 Task: Add Bluebird Botanicals Sport Hemp Lotion With CBD 1250+ MG Per Tube to the cart.
Action: Mouse moved to (900, 297)
Screenshot: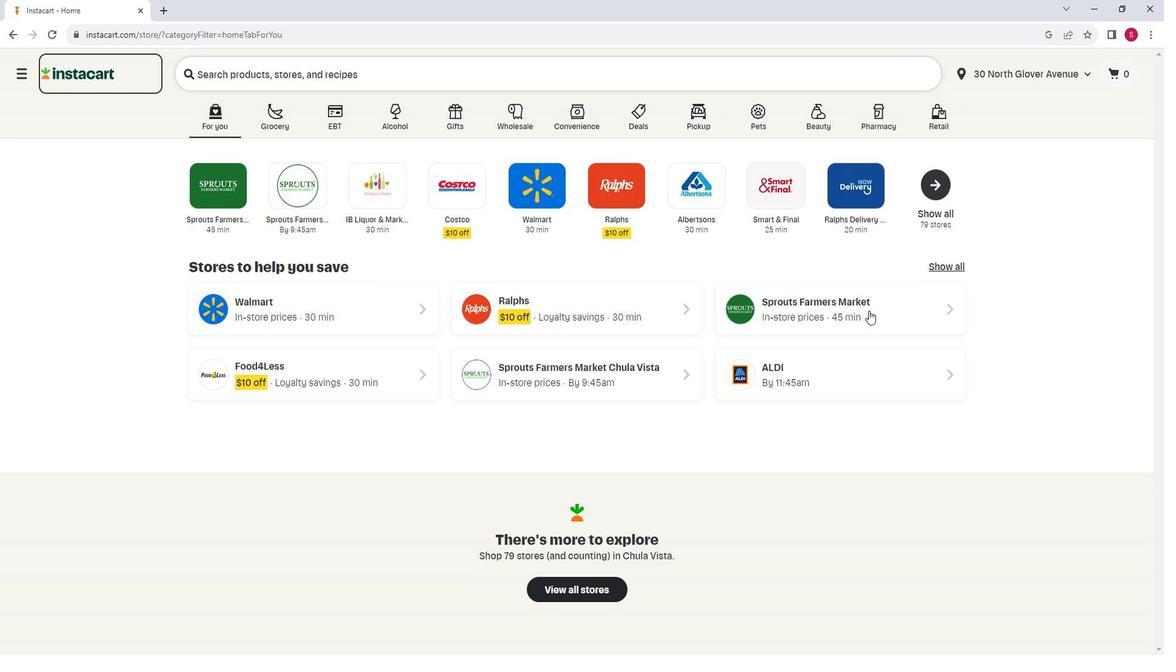 
Action: Mouse pressed left at (900, 297)
Screenshot: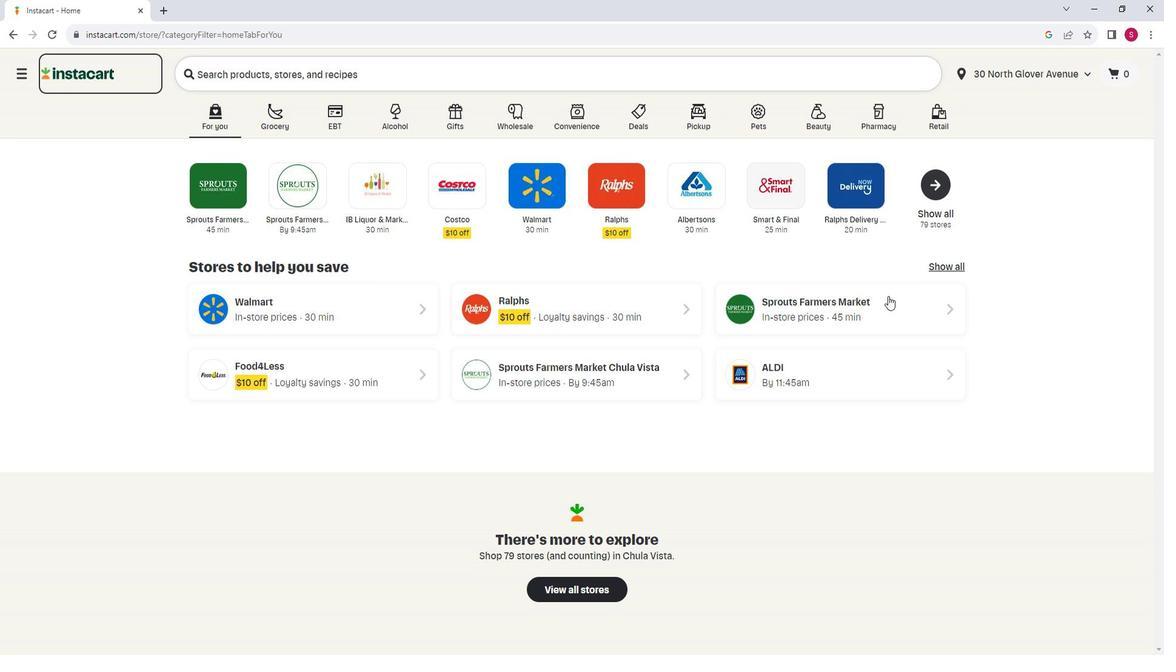 
Action: Mouse moved to (117, 388)
Screenshot: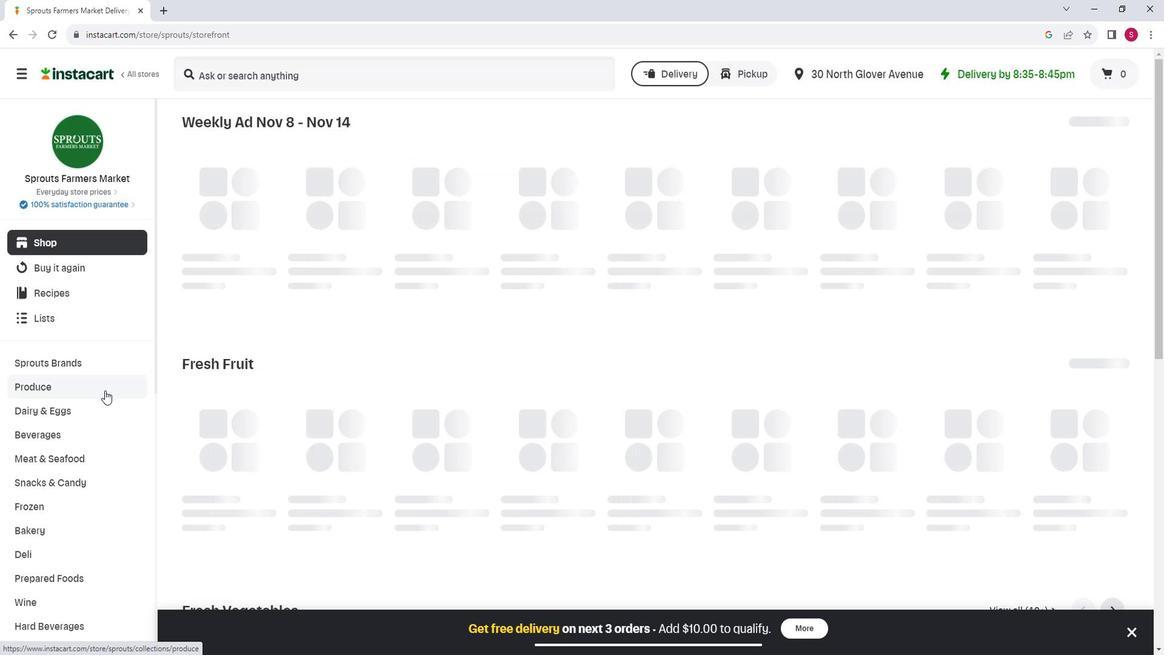 
Action: Mouse scrolled (117, 388) with delta (0, 0)
Screenshot: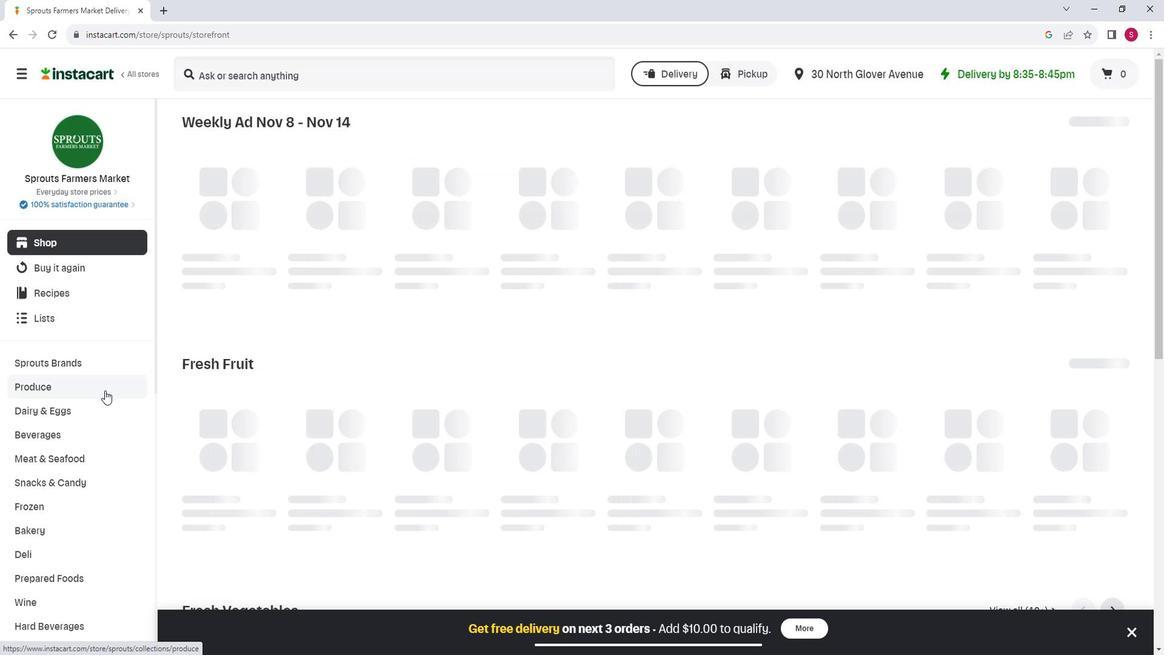 
Action: Mouse moved to (116, 388)
Screenshot: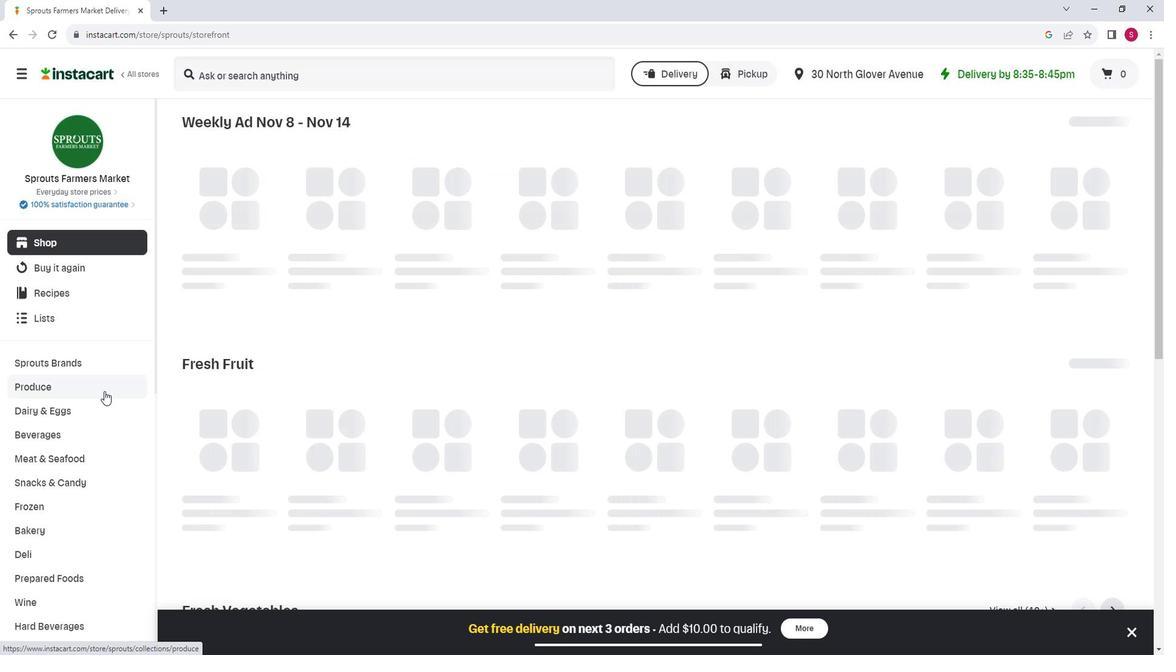 
Action: Mouse scrolled (116, 388) with delta (0, 0)
Screenshot: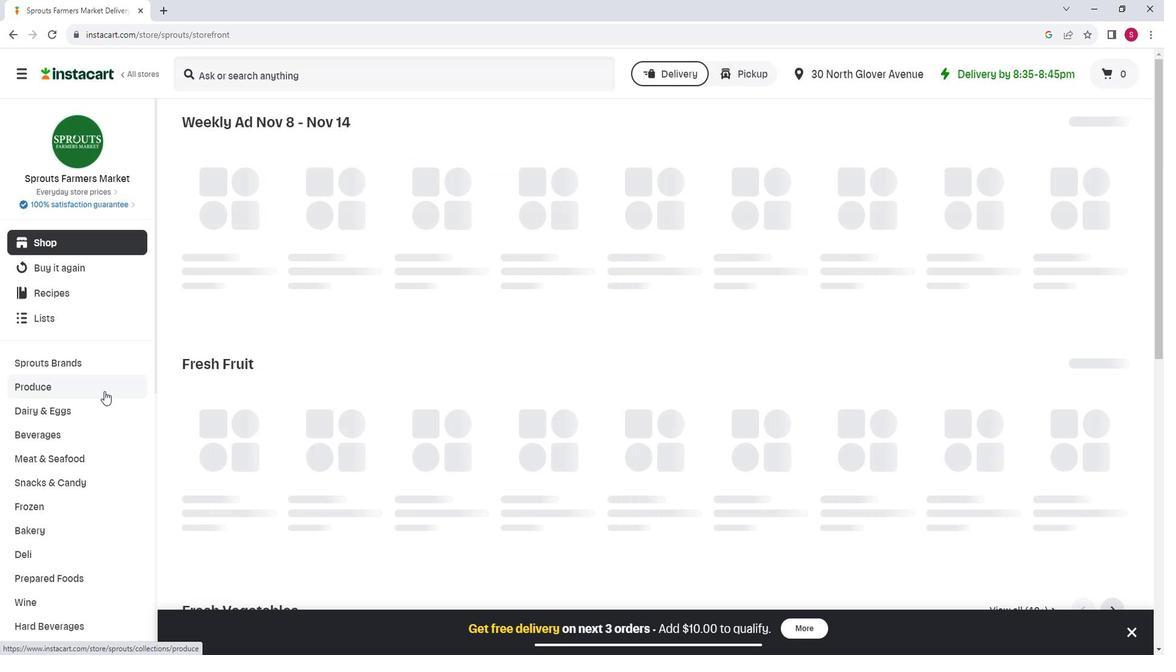 
Action: Mouse scrolled (116, 388) with delta (0, 0)
Screenshot: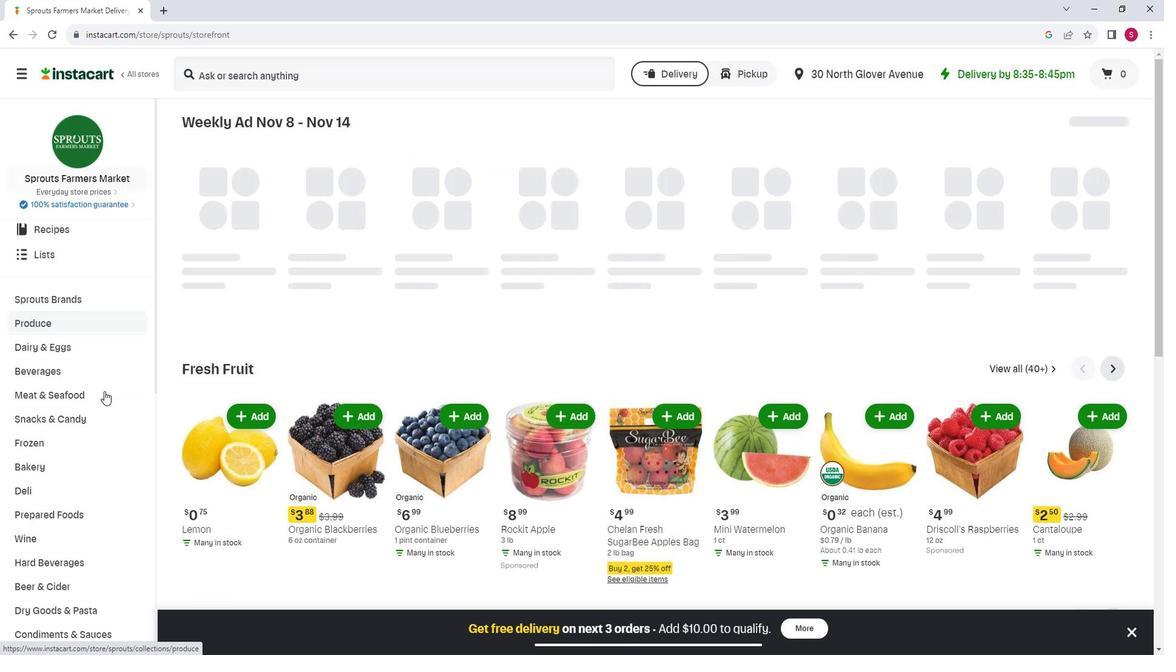 
Action: Mouse scrolled (116, 388) with delta (0, 0)
Screenshot: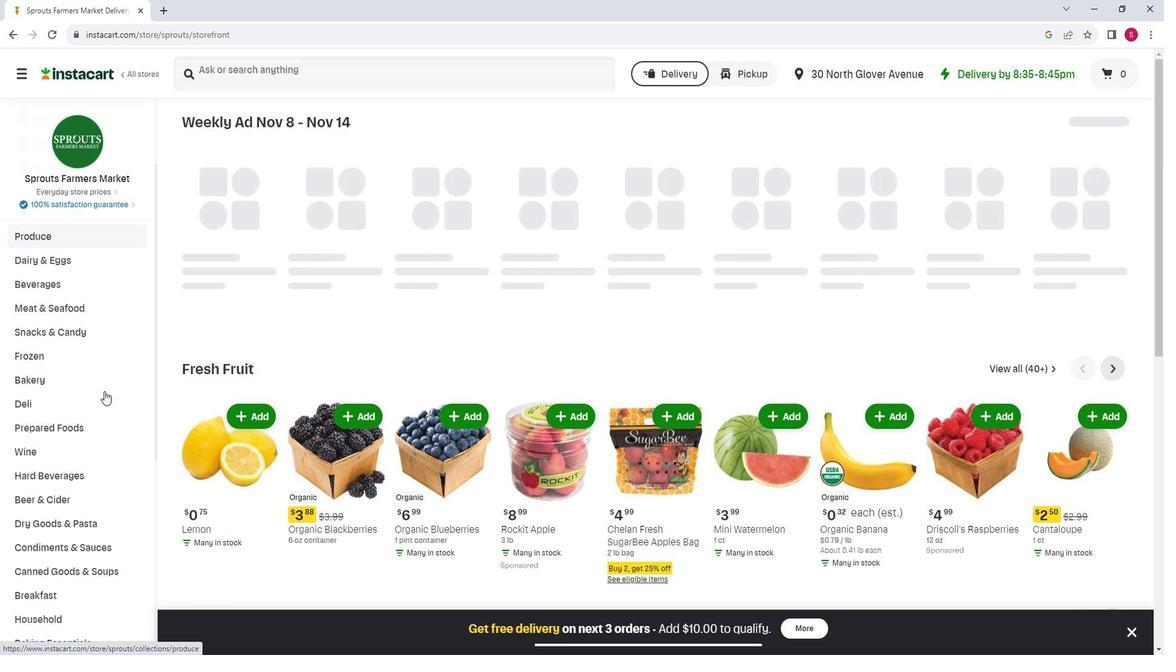 
Action: Mouse moved to (91, 379)
Screenshot: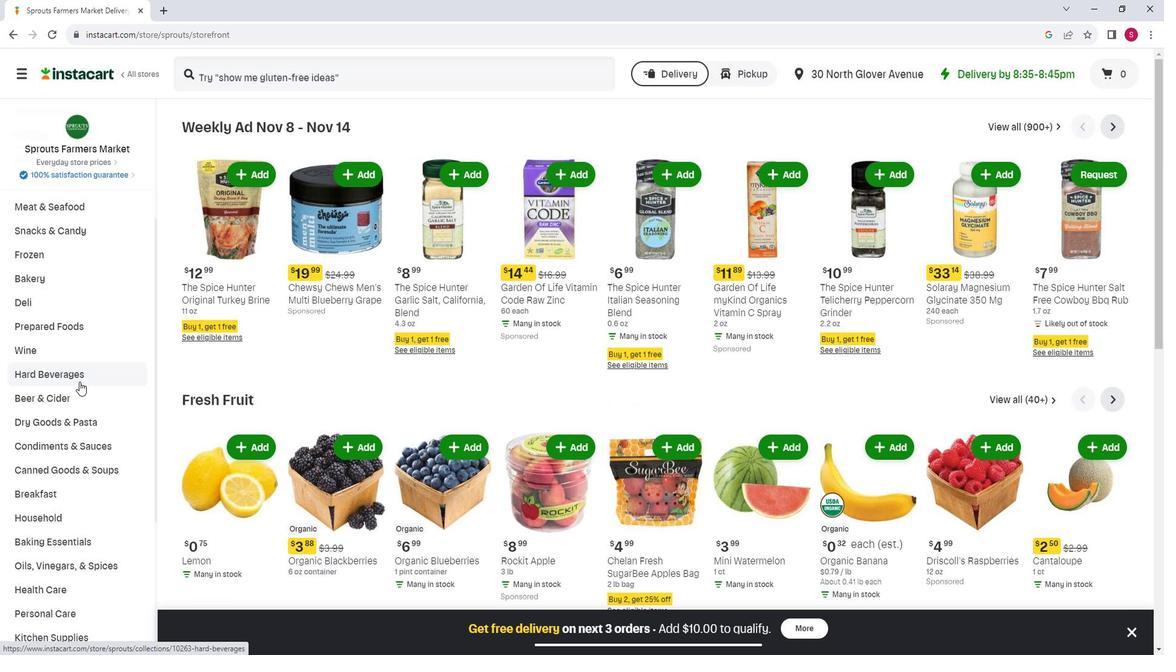 
Action: Mouse scrolled (91, 379) with delta (0, 0)
Screenshot: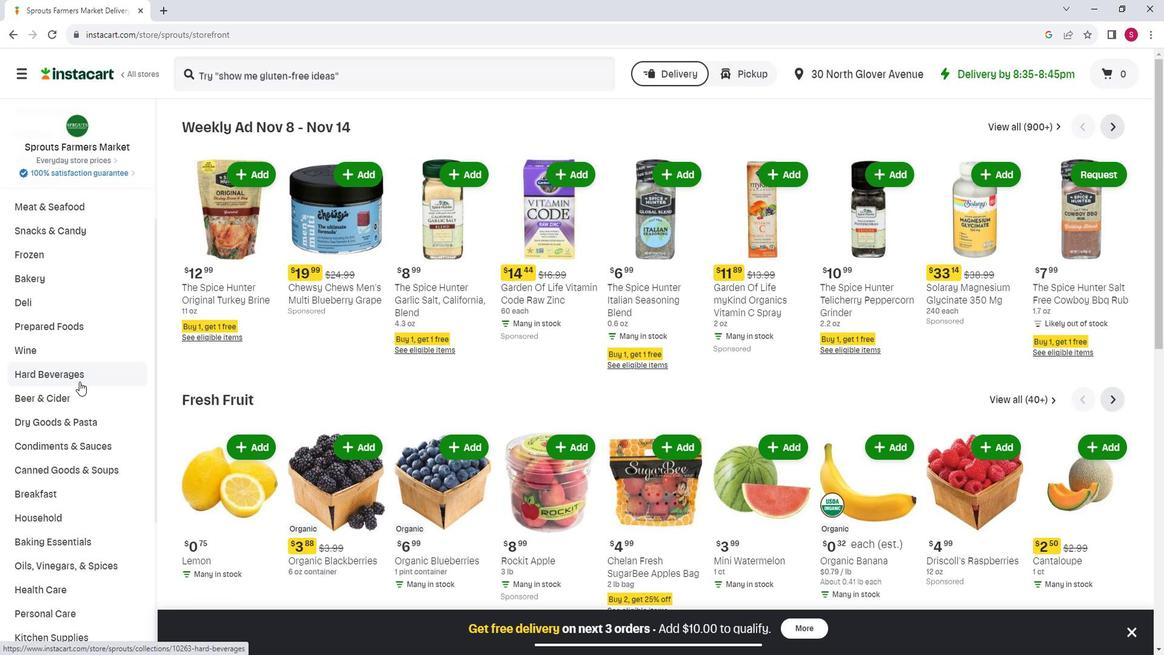
Action: Mouse moved to (90, 380)
Screenshot: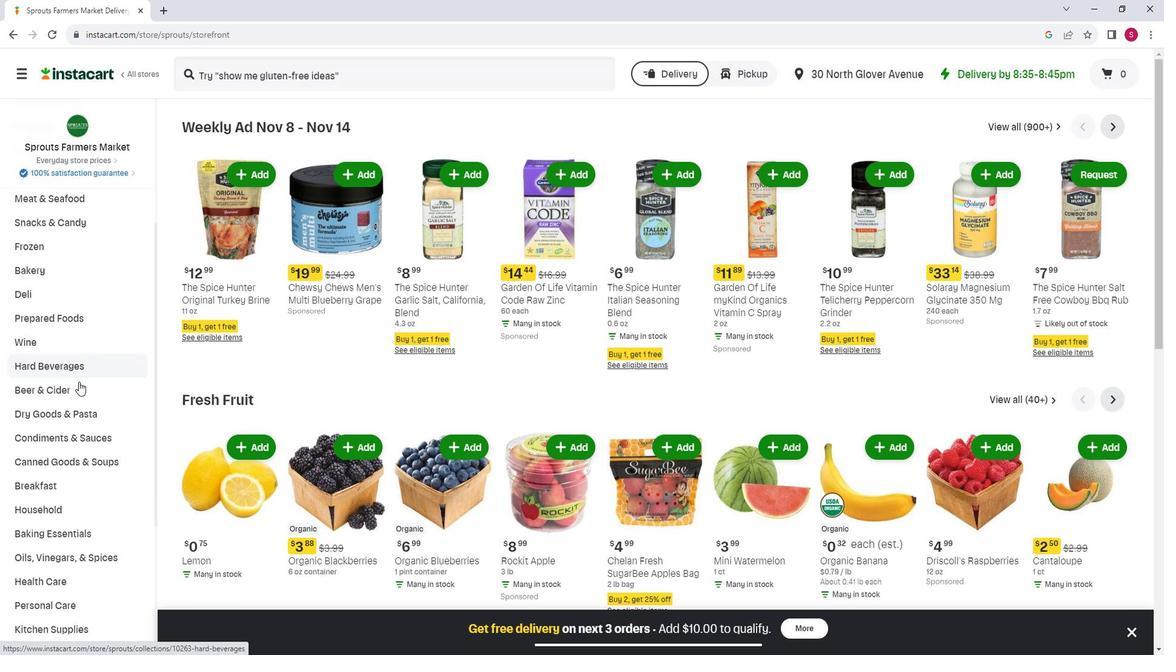 
Action: Mouse scrolled (90, 379) with delta (0, 0)
Screenshot: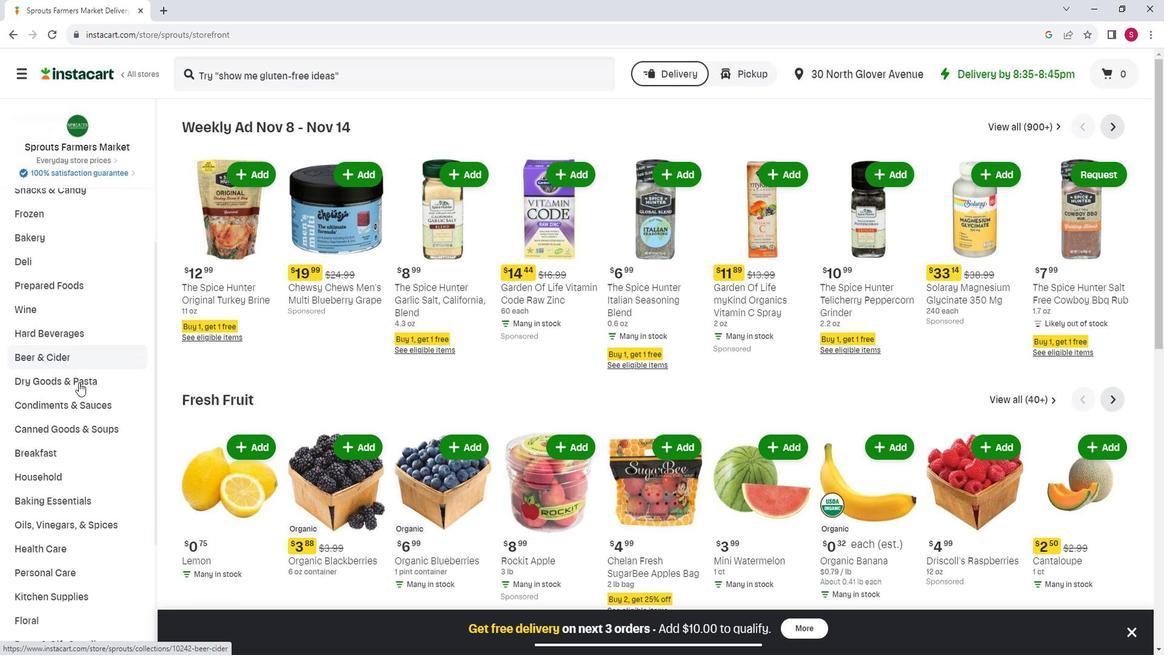 
Action: Mouse moved to (97, 481)
Screenshot: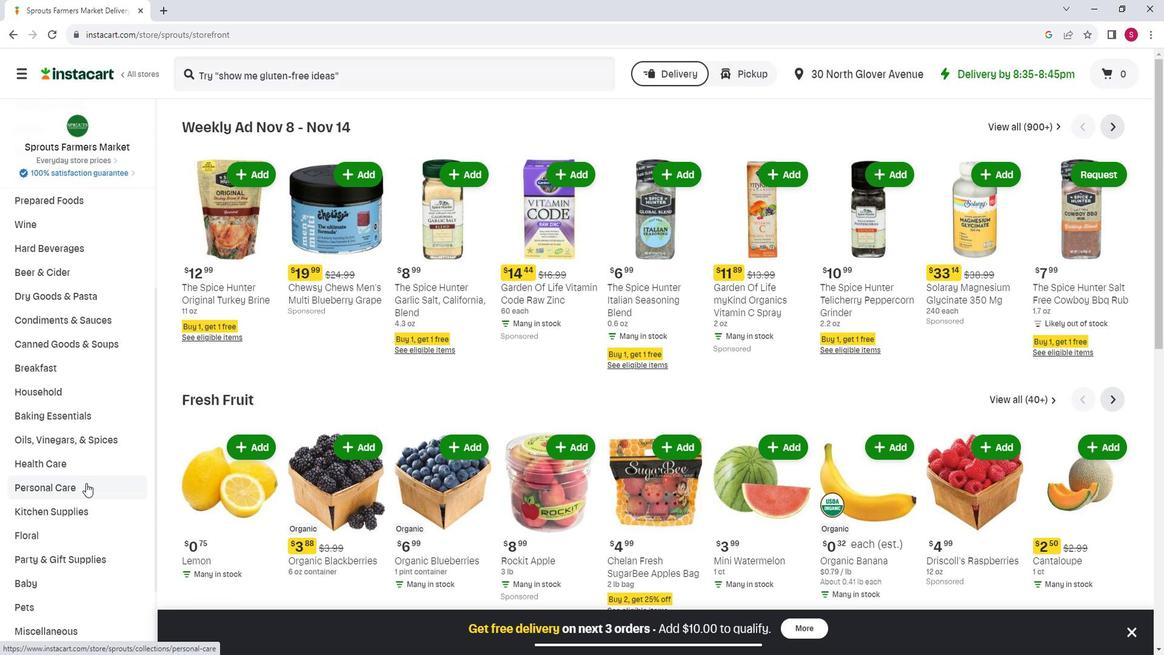 
Action: Mouse pressed left at (97, 481)
Screenshot: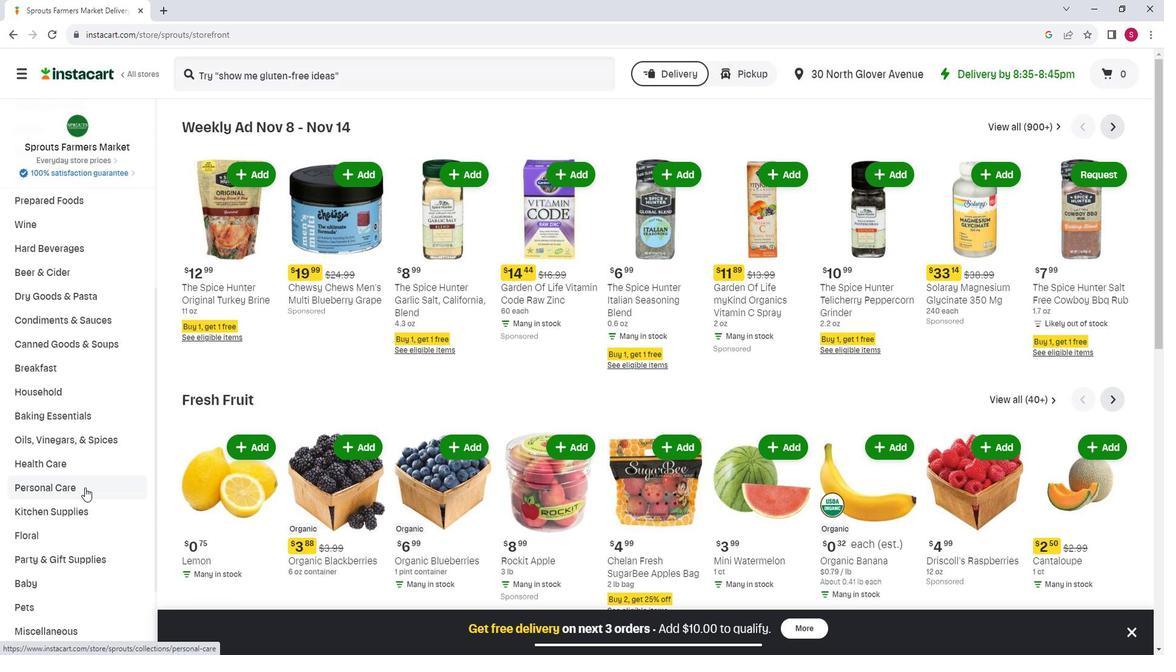 
Action: Mouse moved to (319, 161)
Screenshot: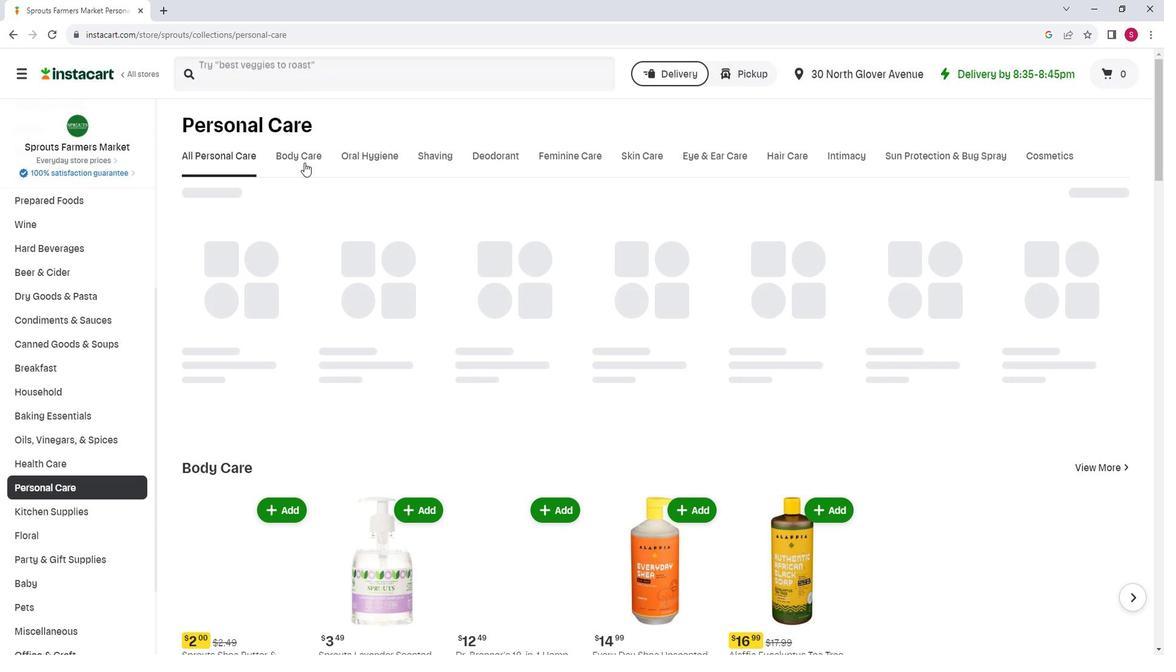 
Action: Mouse pressed left at (319, 161)
Screenshot: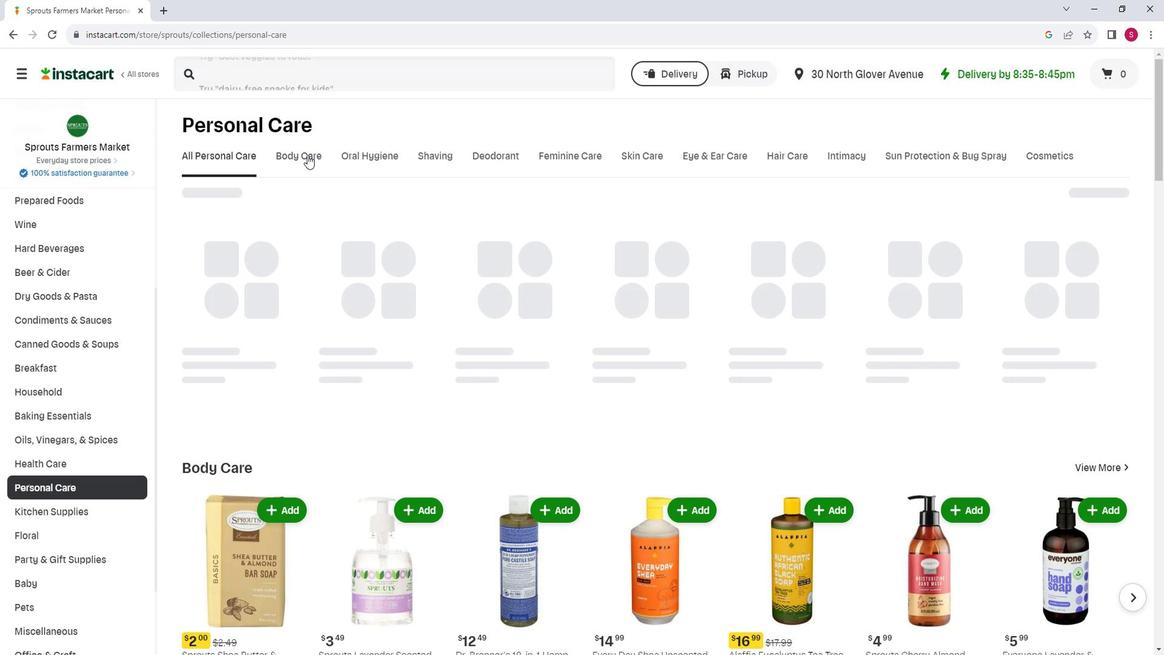
Action: Mouse moved to (519, 214)
Screenshot: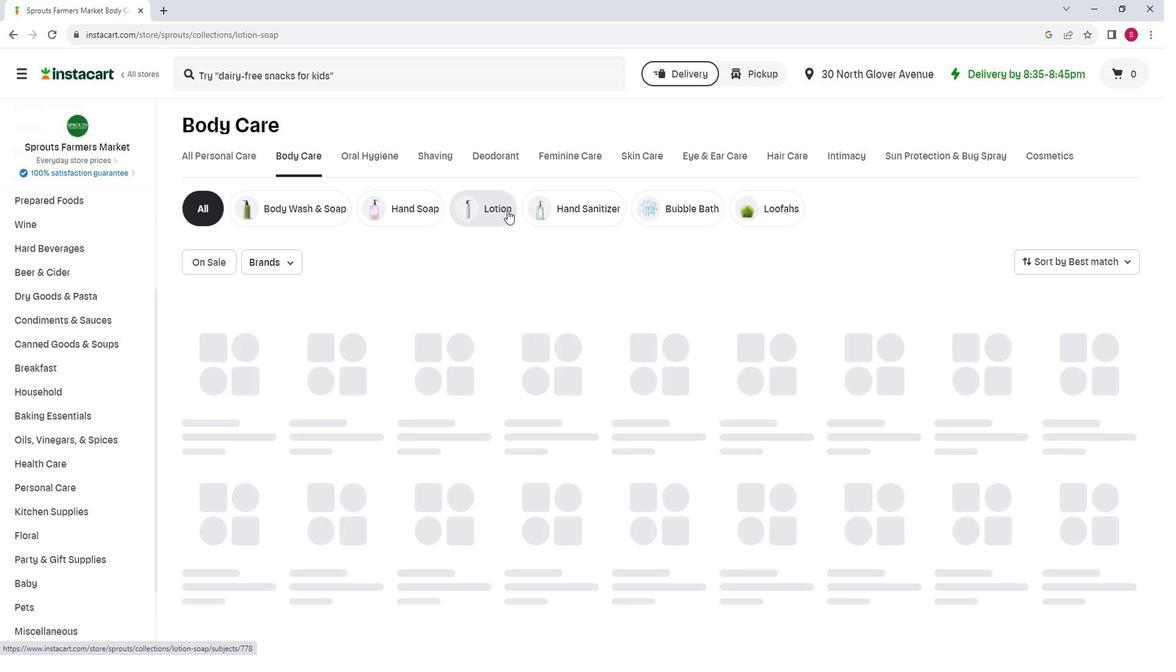 
Action: Mouse pressed left at (519, 214)
Screenshot: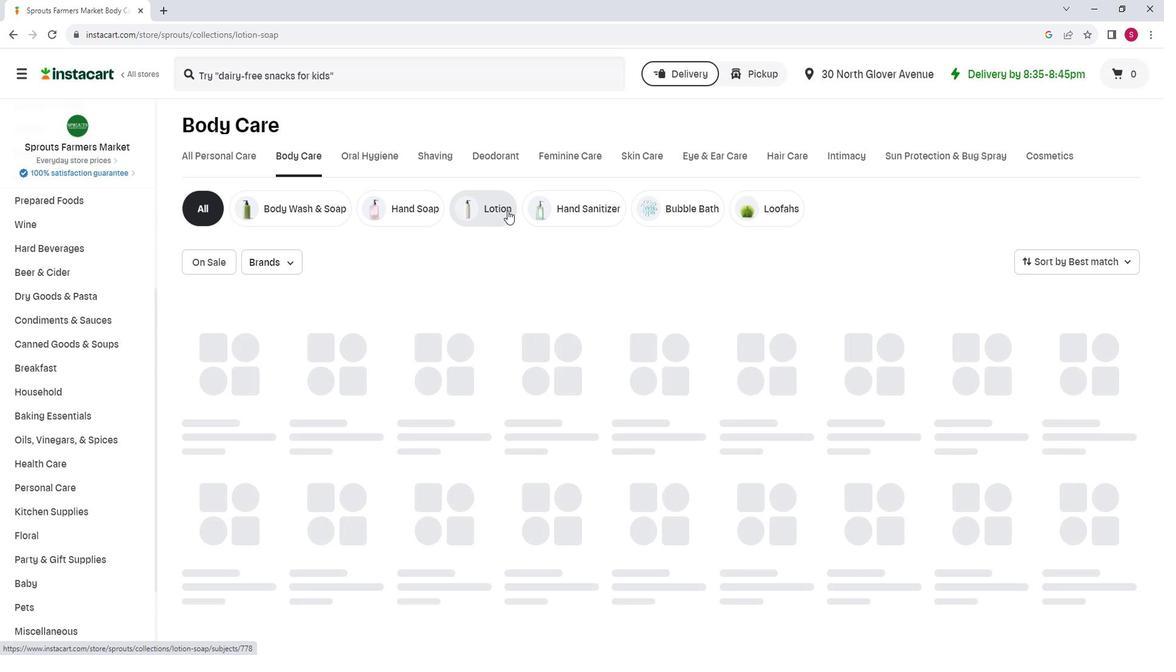 
Action: Mouse moved to (304, 80)
Screenshot: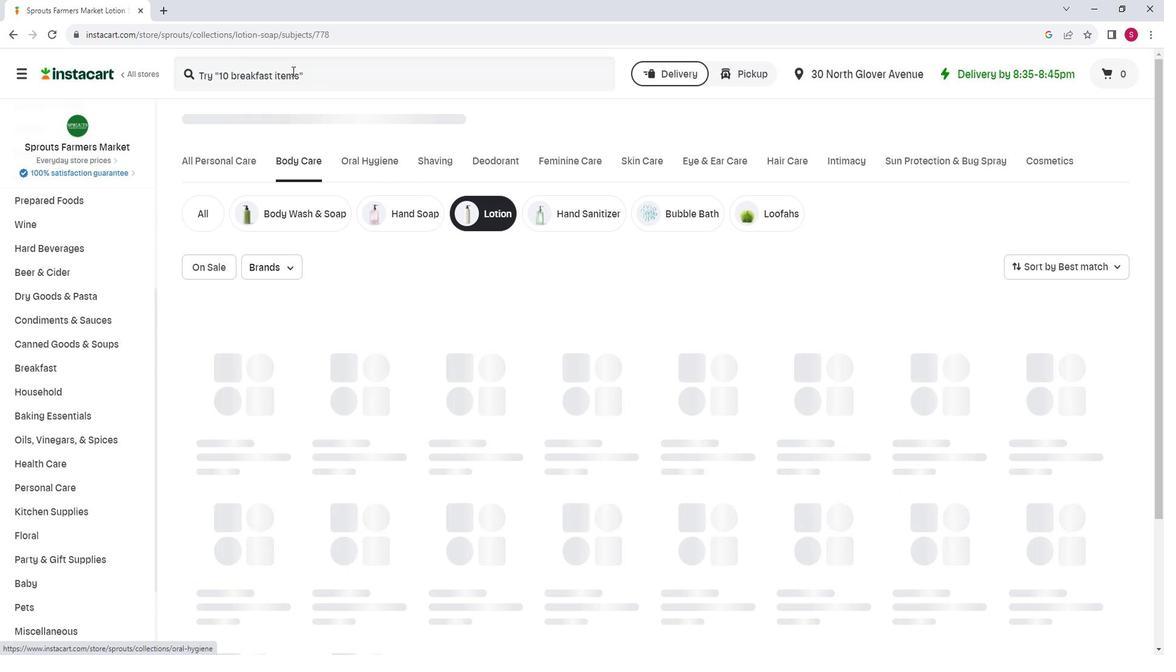 
Action: Mouse pressed left at (304, 80)
Screenshot: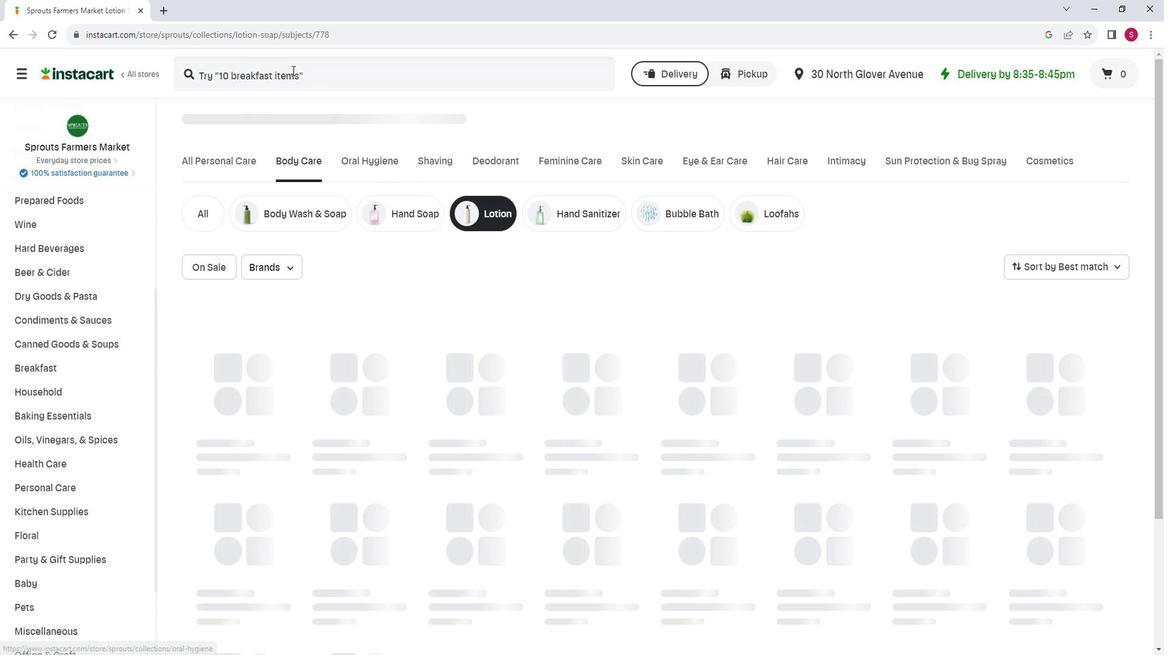 
Action: Mouse moved to (306, 79)
Screenshot: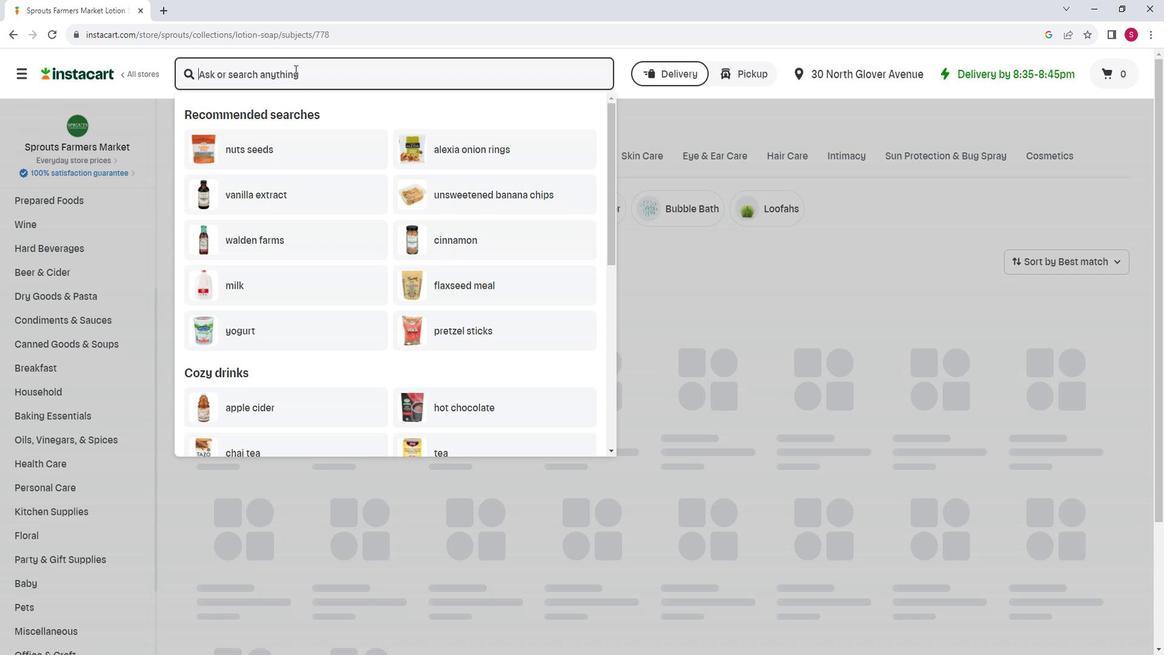 
Action: Key pressed <Key.shift>Bluebird<Key.space><Key.shift>V<Key.backspace><Key.shift>Botanicals<Key.space><Key.shift>Sport<Key.space><Key.shift><Key.shift><Key.shift><Key.shift>Hemp<Key.space><Key.shift>Lotion<Key.space><Key.shift>With<Key.space><Key.shift>CBS<Key.backspace><Key.shift>D<Key.space>1250
Screenshot: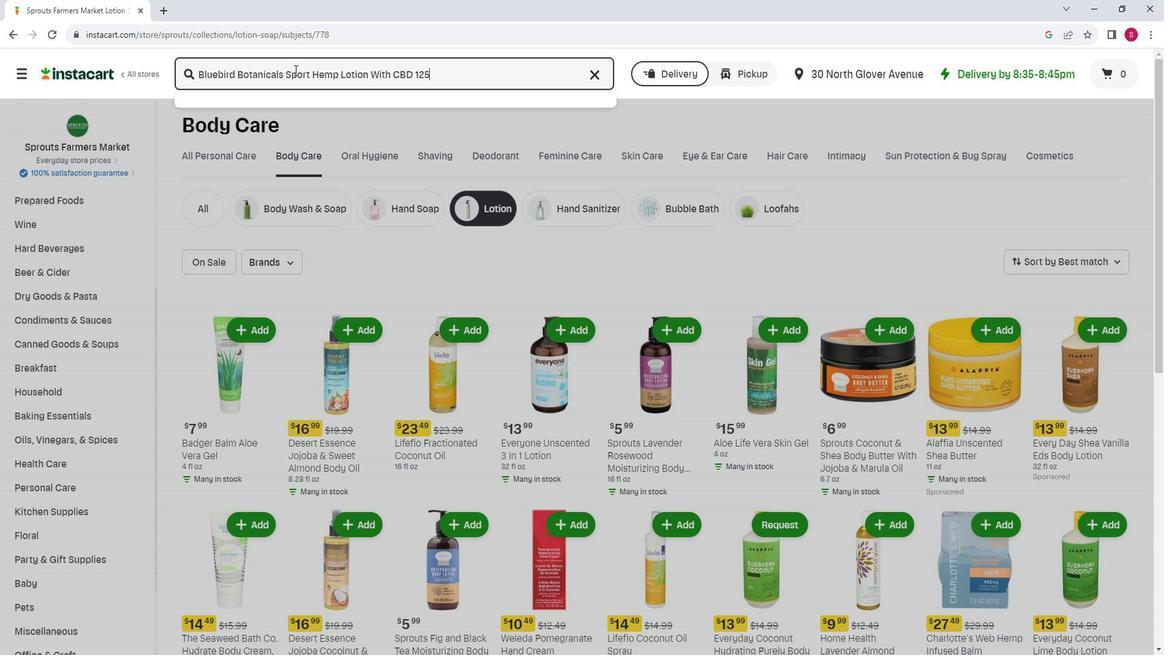 
Action: Mouse moved to (308, 78)
Screenshot: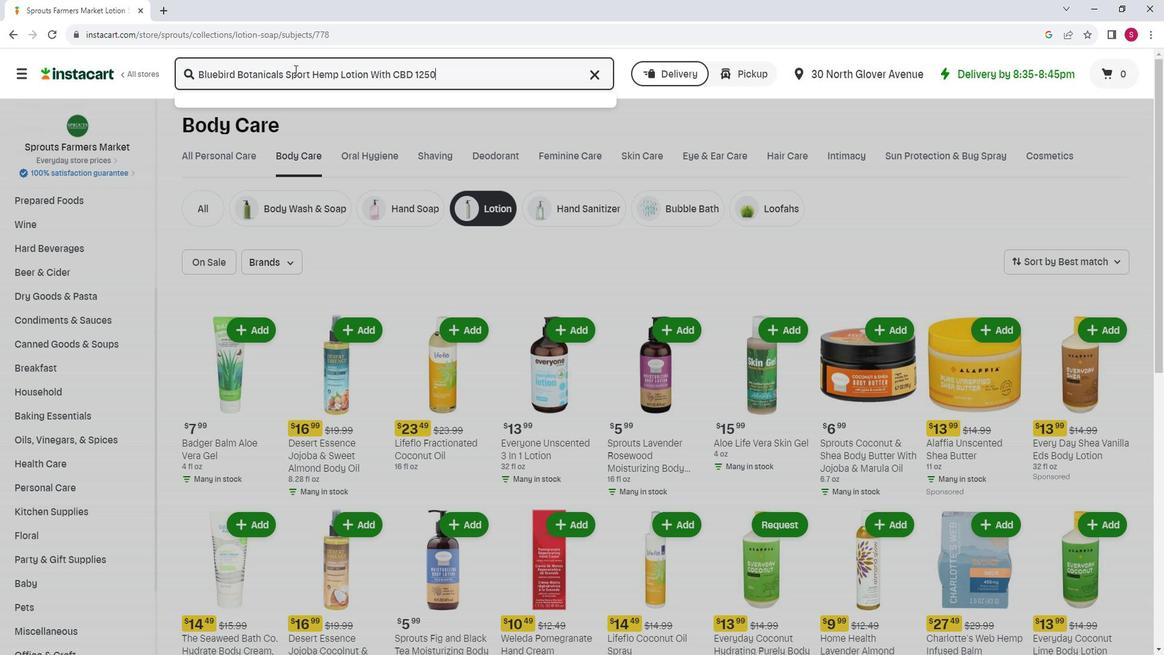 
Action: Key pressed +<Key.space><Key.shift>MG<Key.space><Key.shift>Per<Key.space><Key.shift>Tube<Key.space><Key.enter>
Screenshot: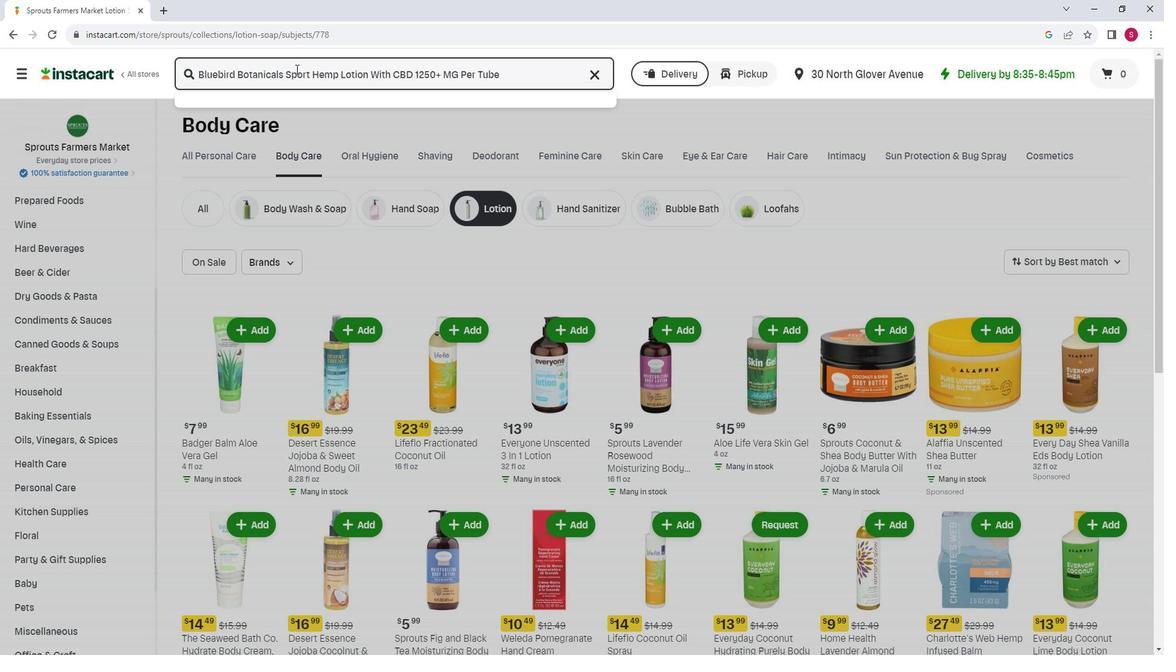 
Action: Mouse moved to (535, 186)
Screenshot: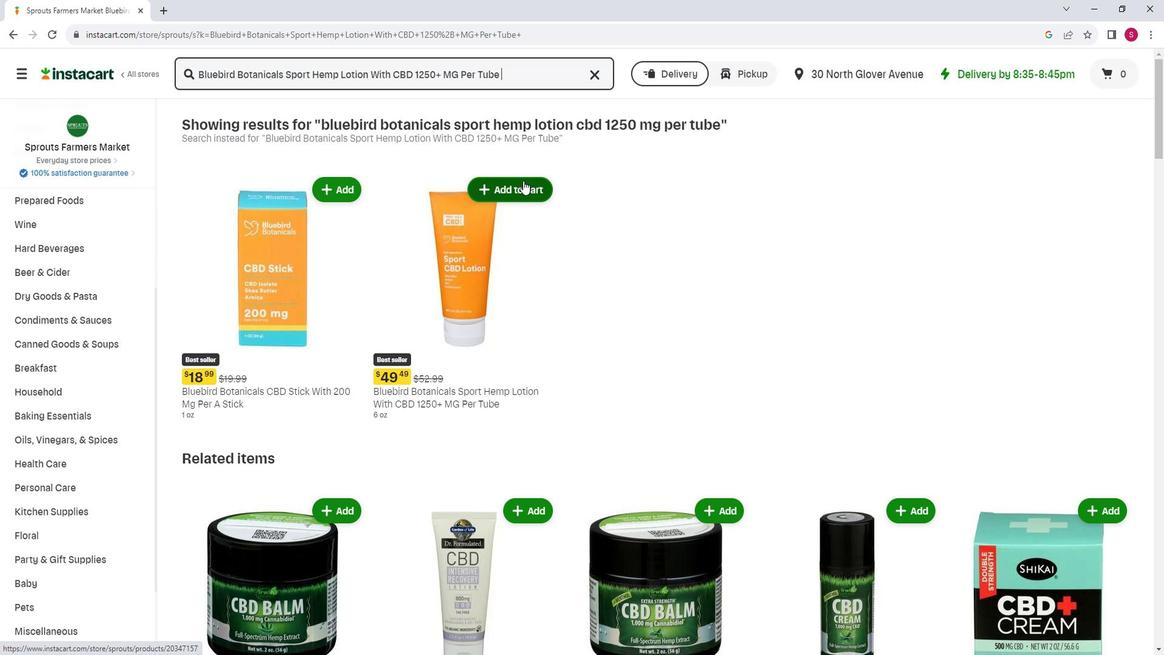 
Action: Mouse pressed left at (535, 186)
Screenshot: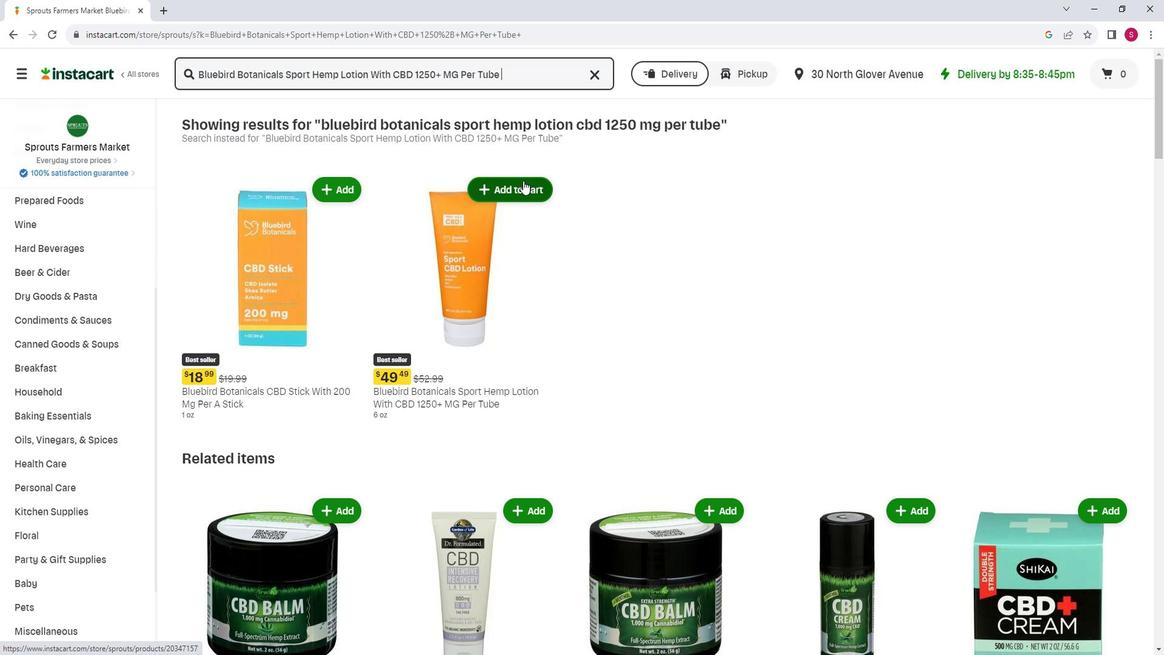 
Action: Mouse moved to (775, 174)
Screenshot: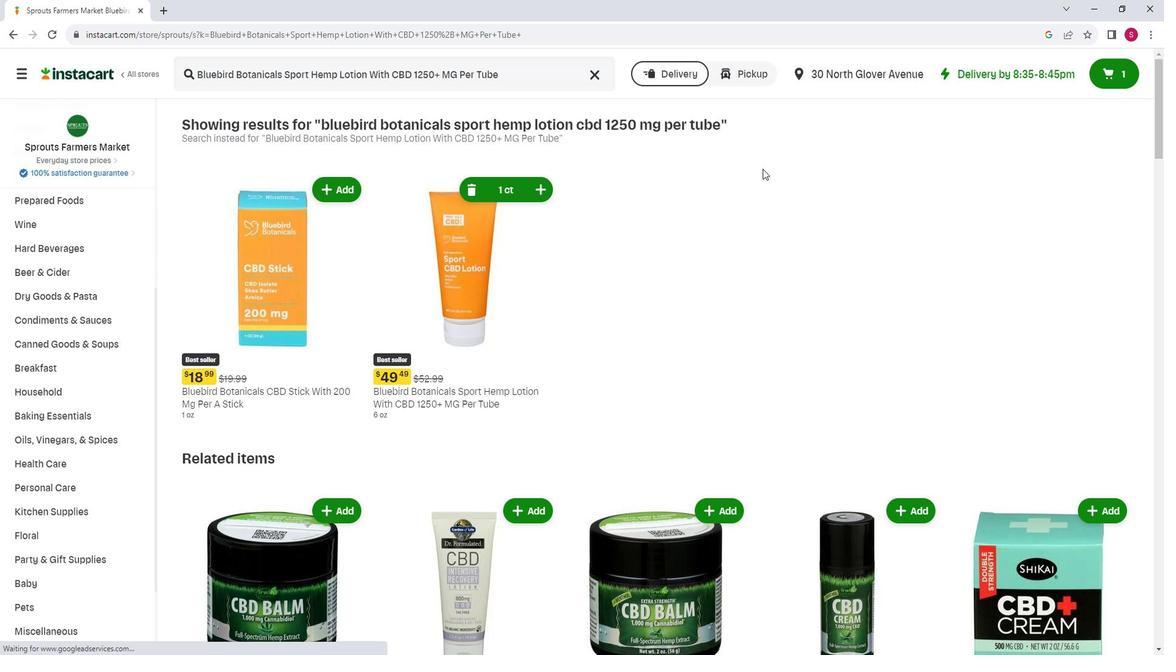 
